Task: Create a rule when a checklist is made incomplete in a card by anyone.
Action: Mouse pressed left at (694, 185)
Screenshot: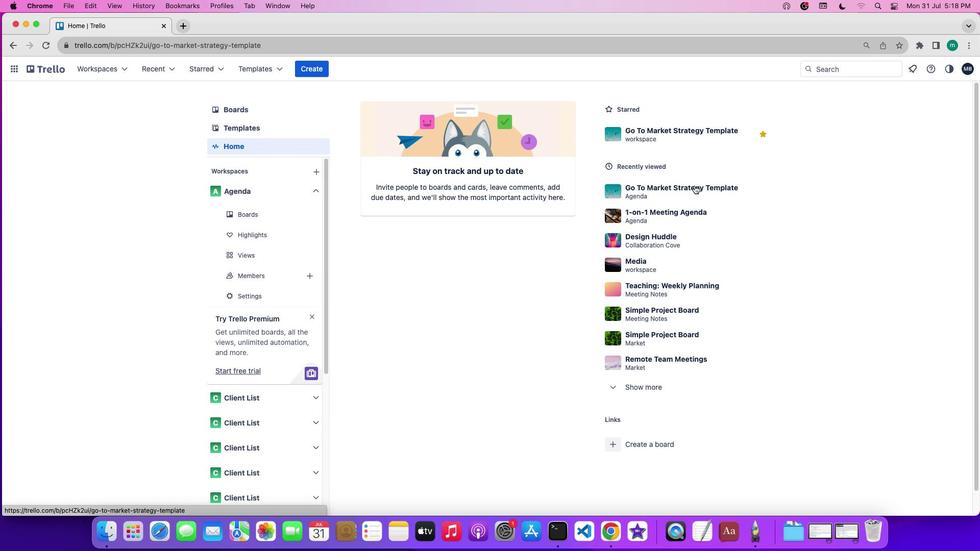 
Action: Mouse moved to (887, 213)
Screenshot: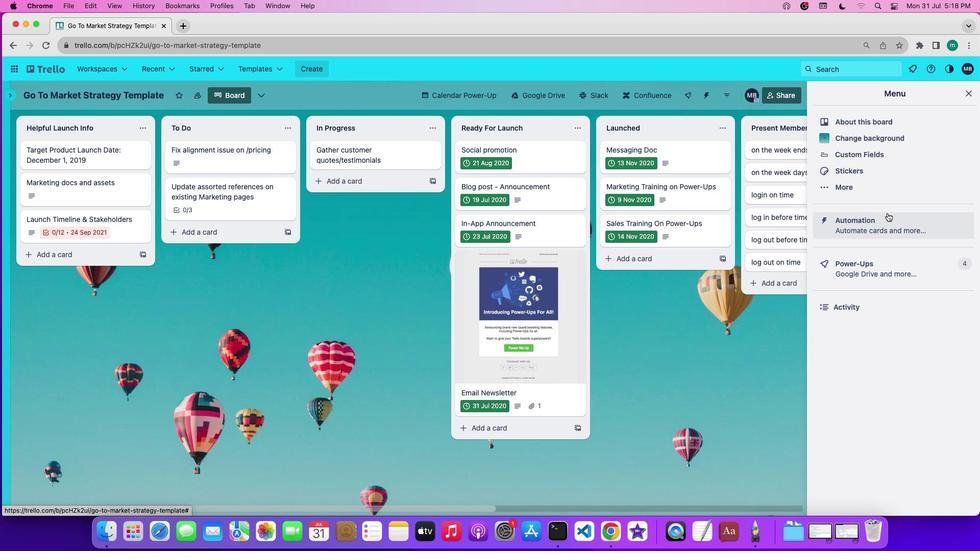 
Action: Mouse pressed left at (887, 213)
Screenshot: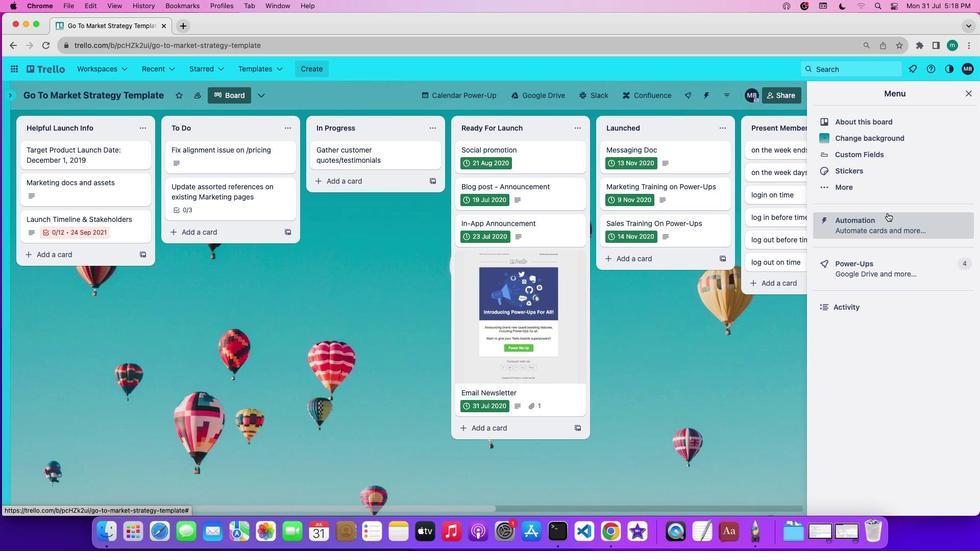
Action: Mouse moved to (65, 179)
Screenshot: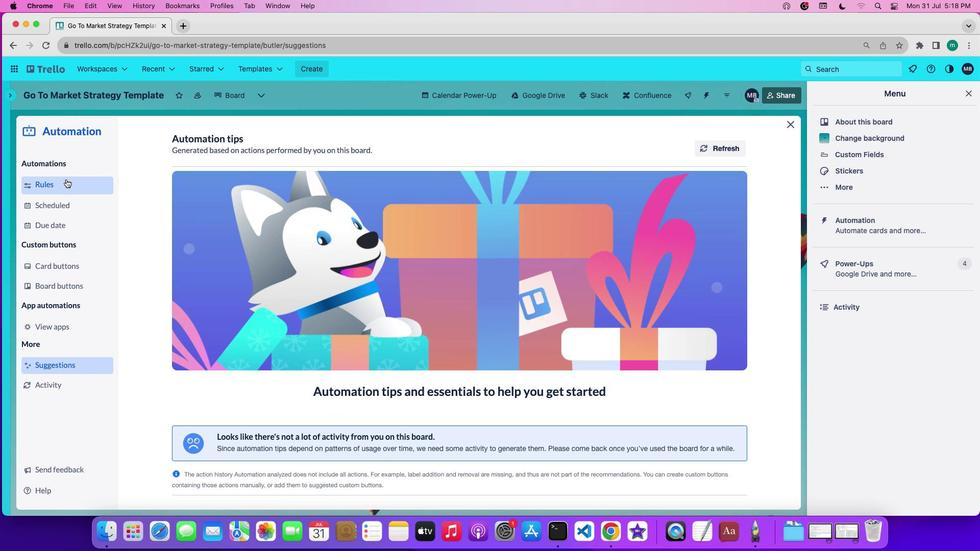
Action: Mouse pressed left at (65, 179)
Screenshot: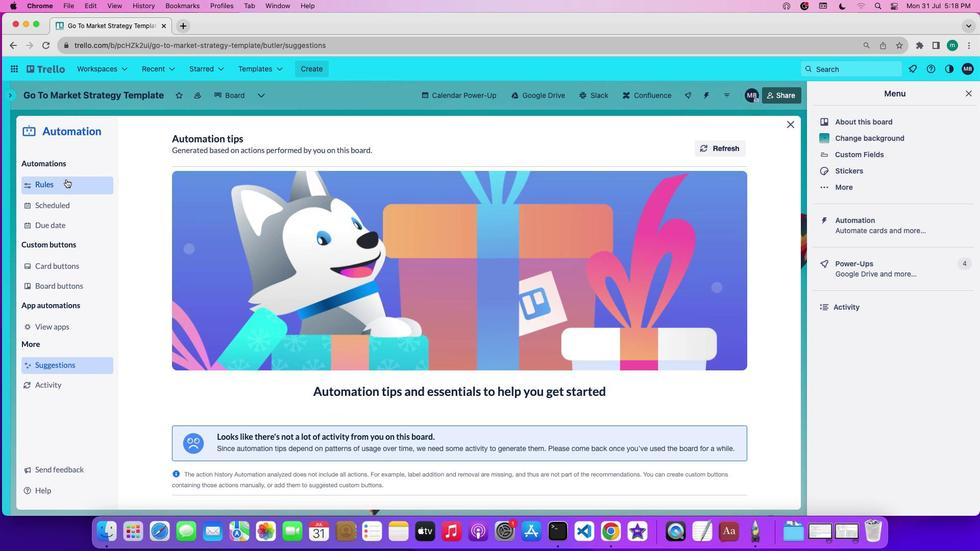 
Action: Mouse moved to (219, 369)
Screenshot: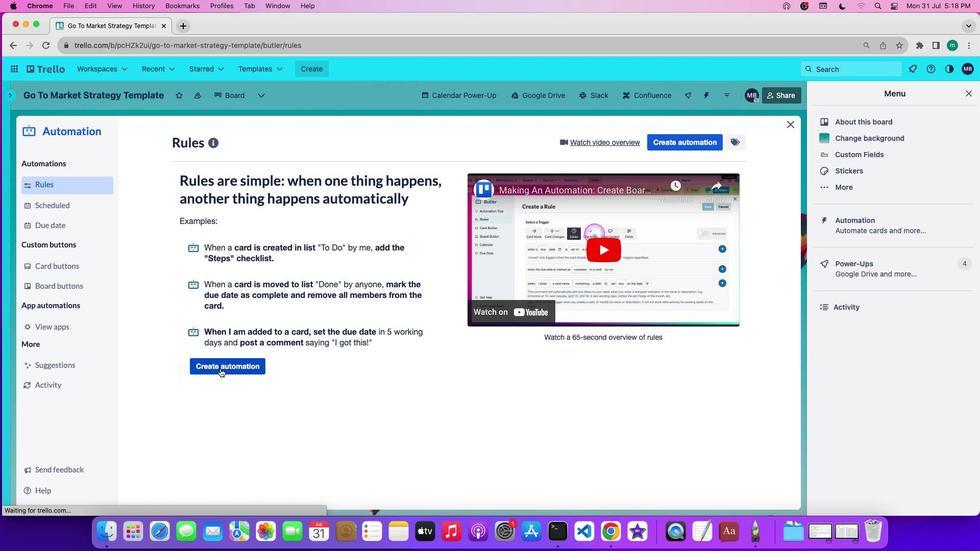 
Action: Mouse pressed left at (219, 369)
Screenshot: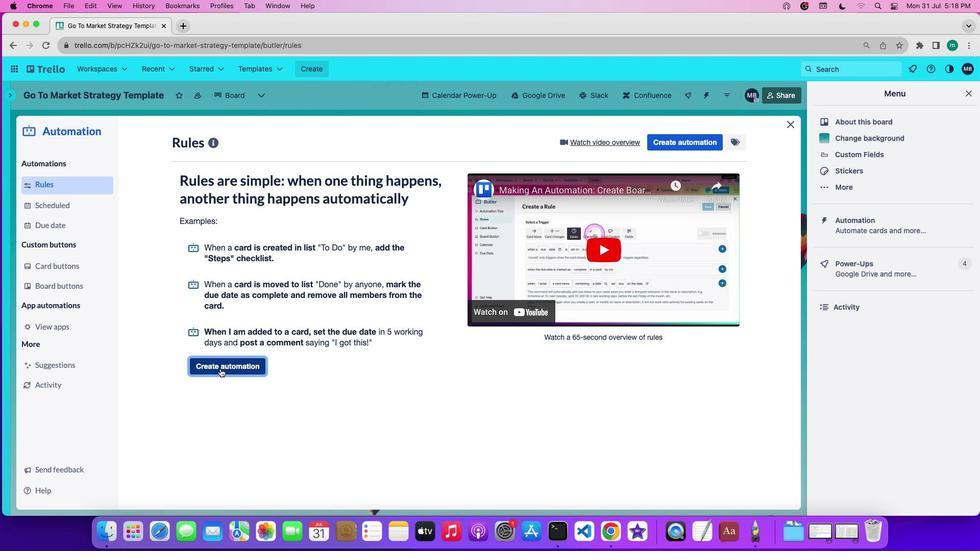
Action: Mouse moved to (440, 237)
Screenshot: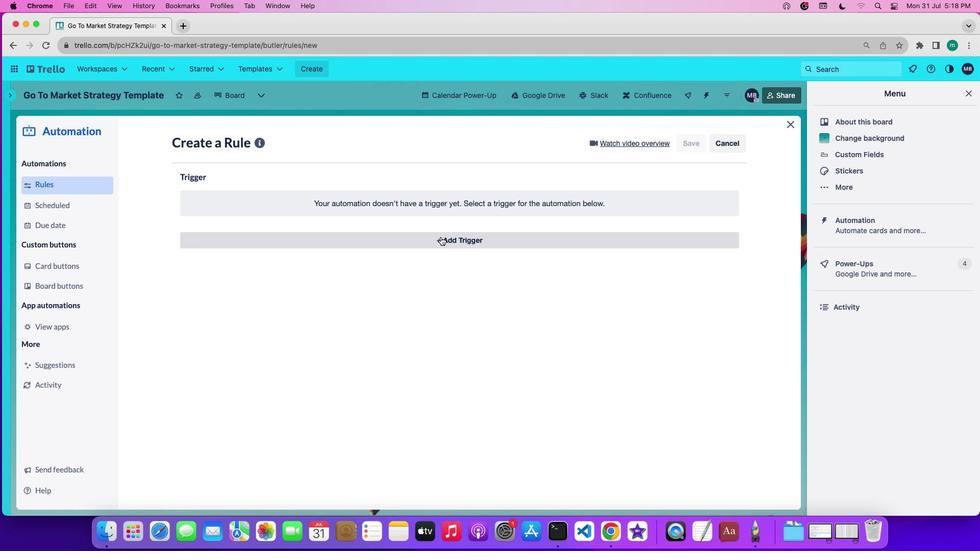
Action: Mouse pressed left at (440, 237)
Screenshot: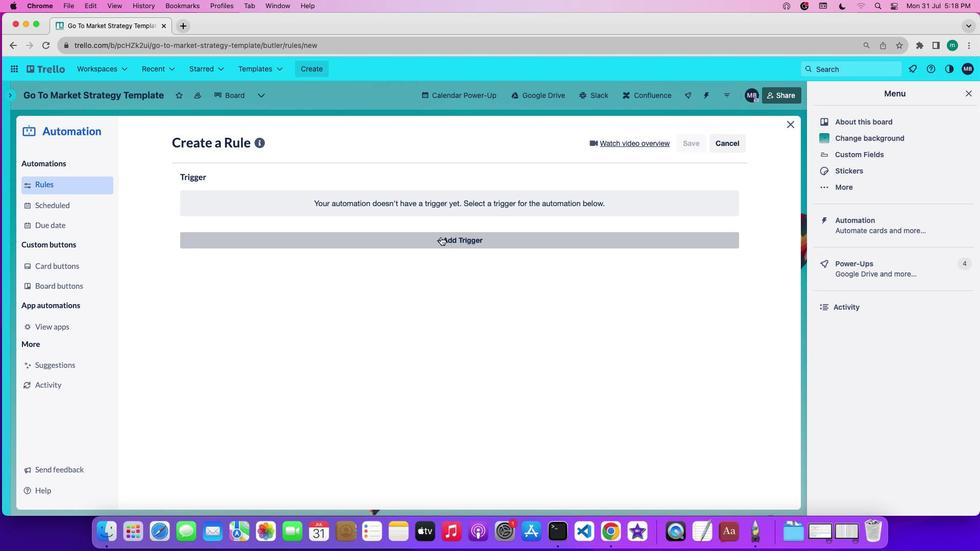 
Action: Mouse moved to (324, 279)
Screenshot: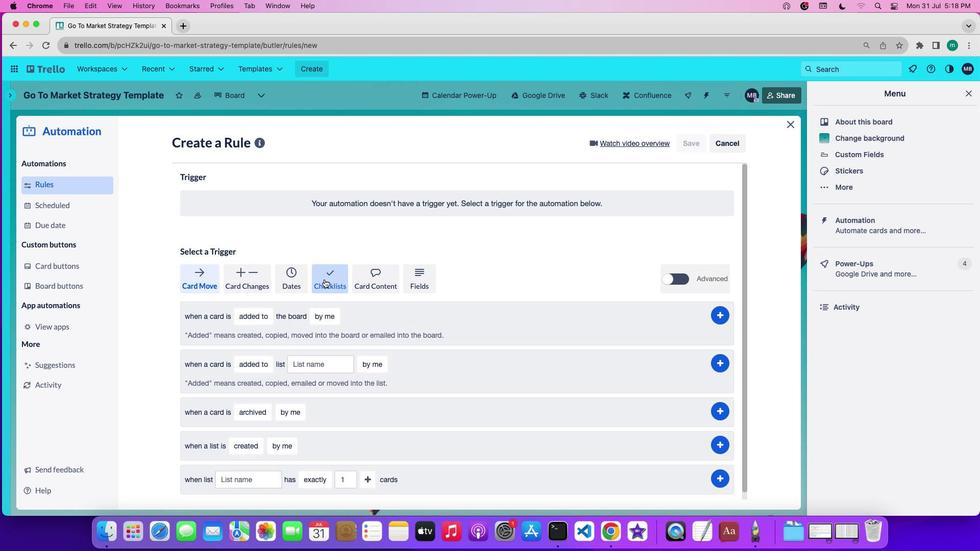 
Action: Mouse pressed left at (324, 279)
Screenshot: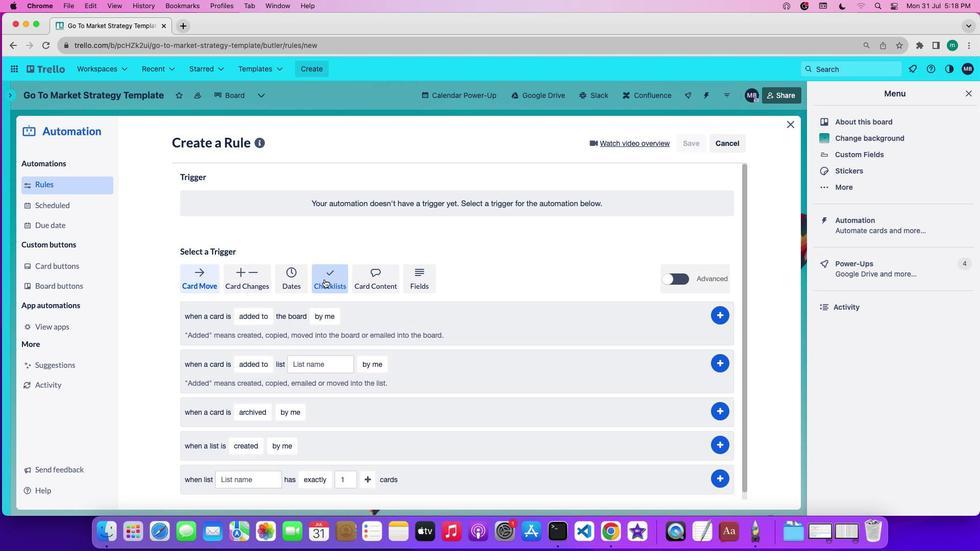 
Action: Mouse moved to (272, 352)
Screenshot: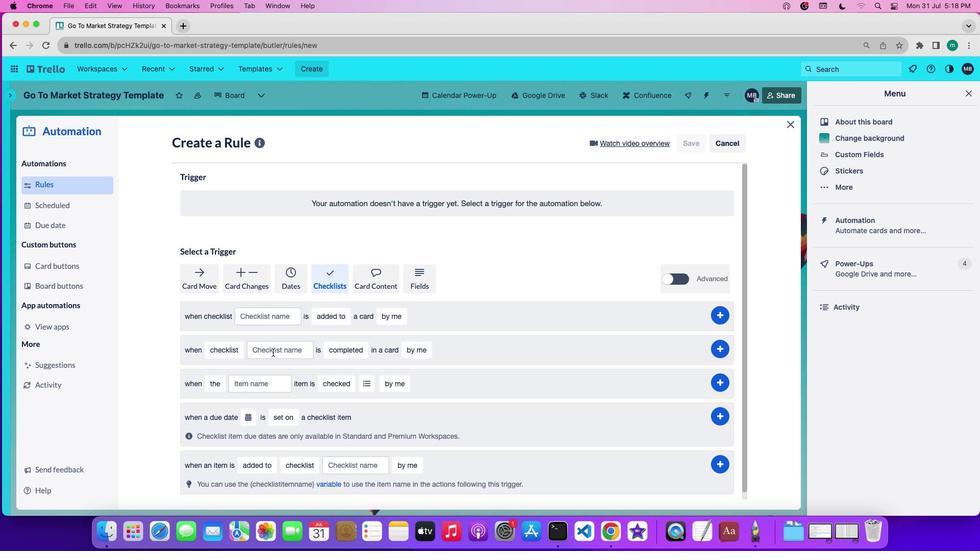 
Action: Mouse pressed left at (272, 352)
Screenshot: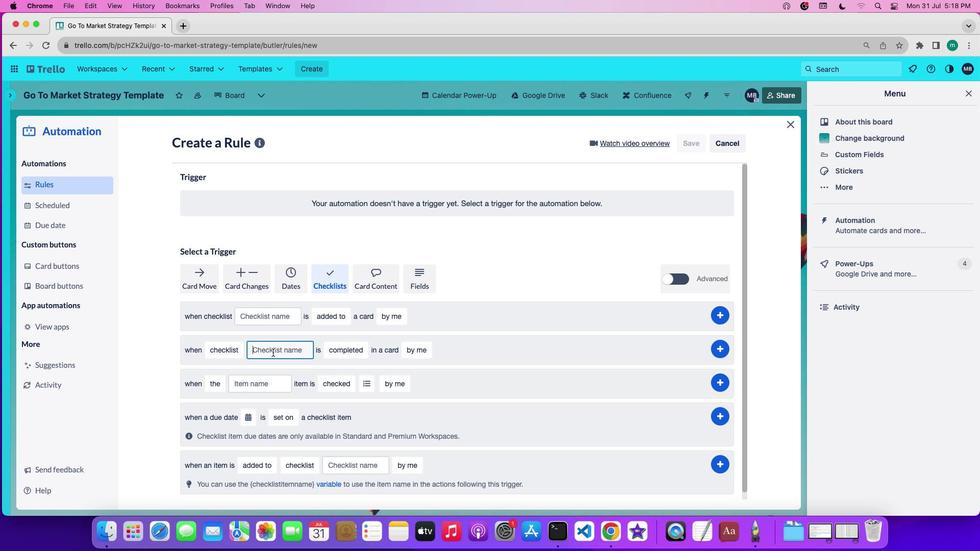 
Action: Mouse moved to (277, 350)
Screenshot: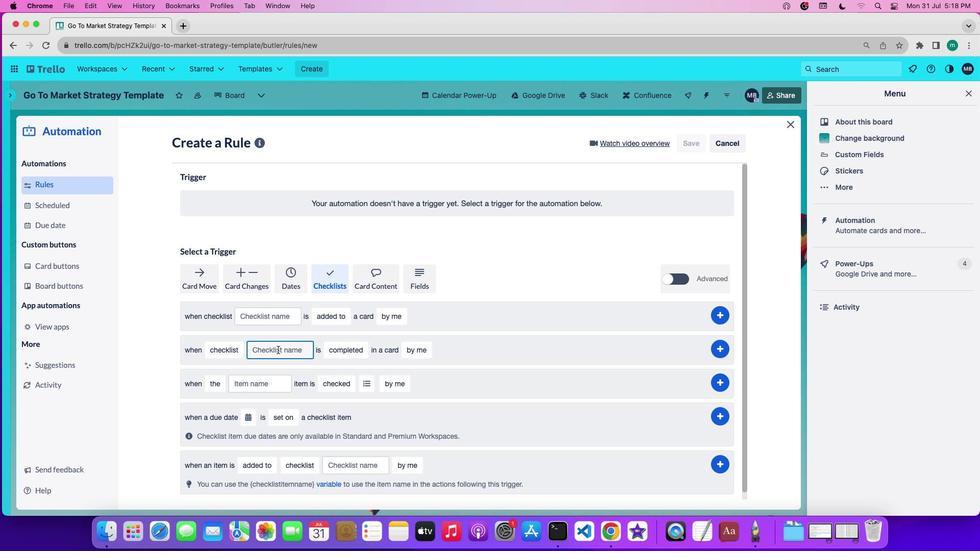 
Action: Mouse pressed left at (277, 350)
Screenshot: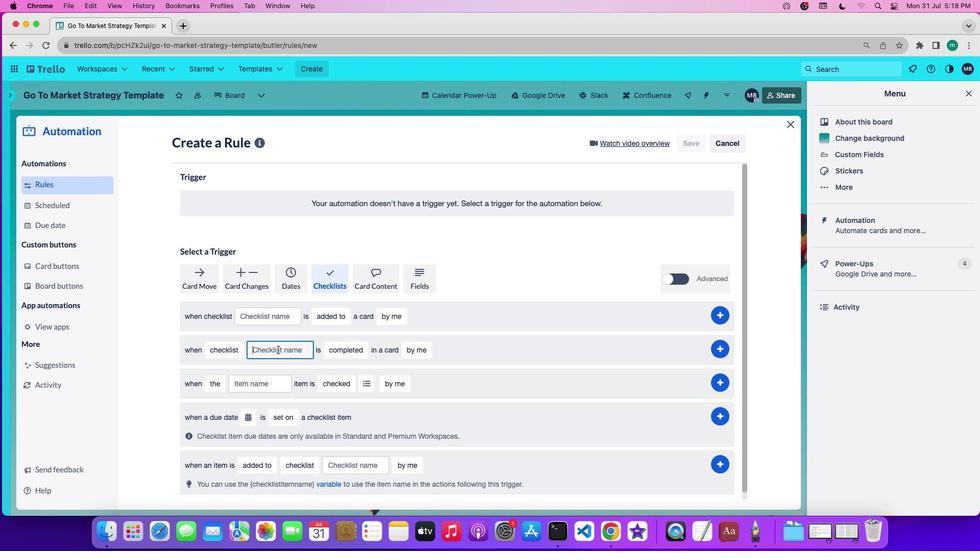 
Action: Mouse moved to (218, 352)
Screenshot: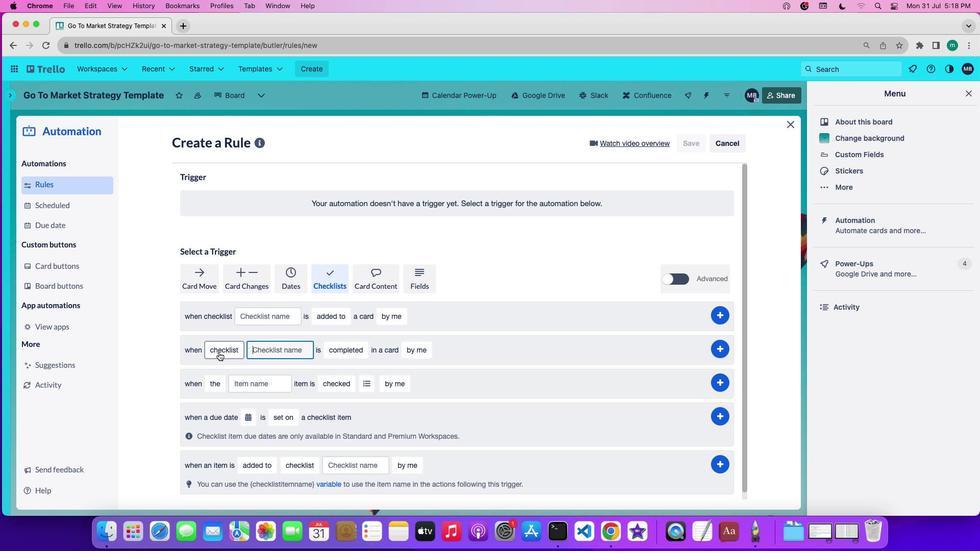 
Action: Mouse pressed left at (218, 352)
Screenshot: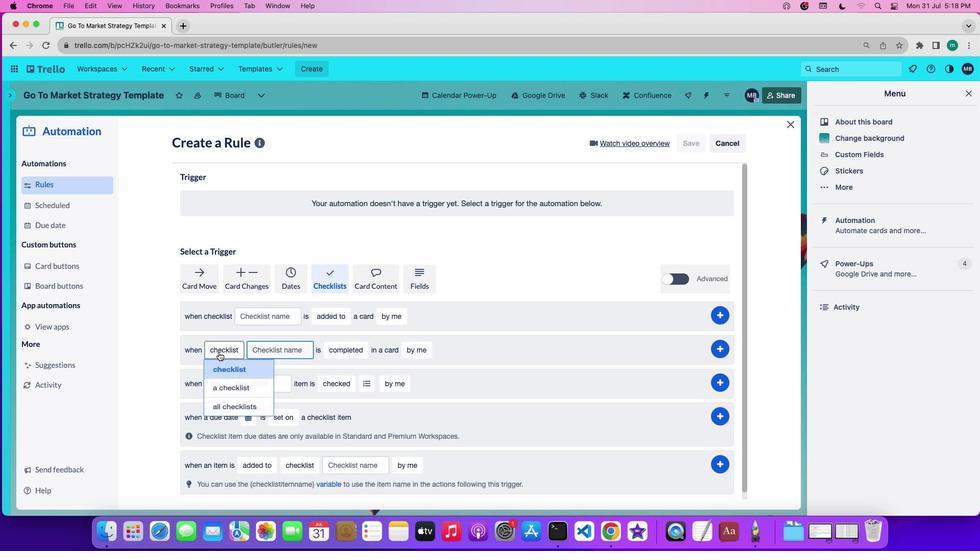 
Action: Mouse moved to (229, 388)
Screenshot: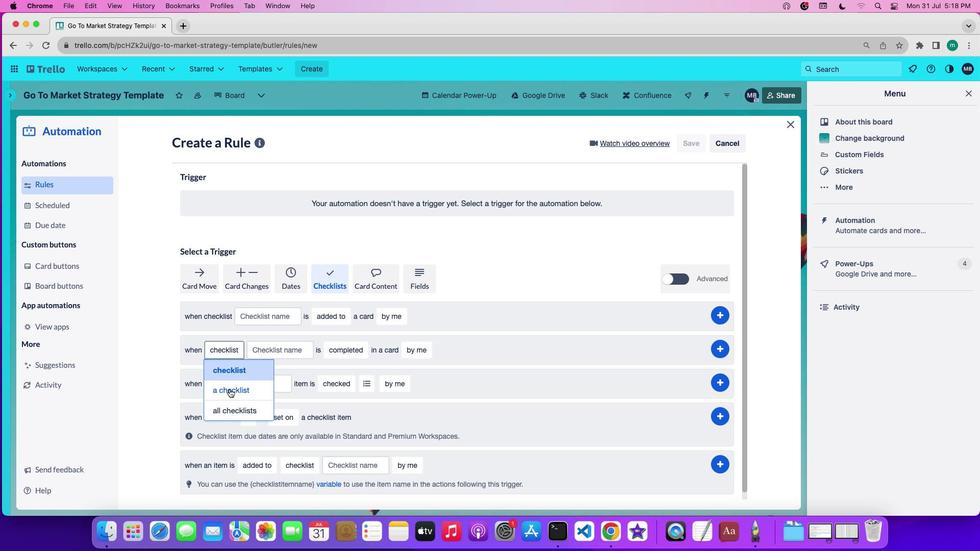 
Action: Mouse pressed left at (229, 388)
Screenshot: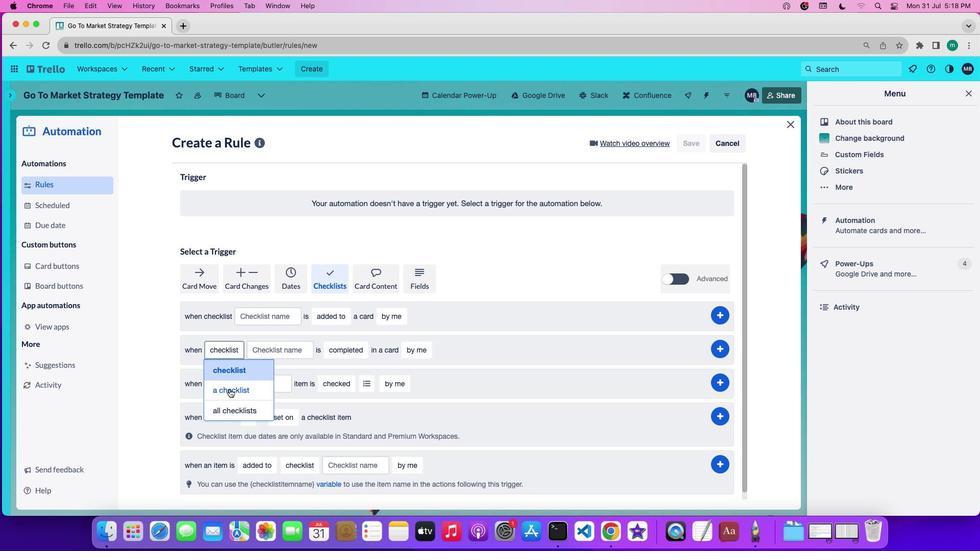 
Action: Mouse moved to (281, 396)
Screenshot: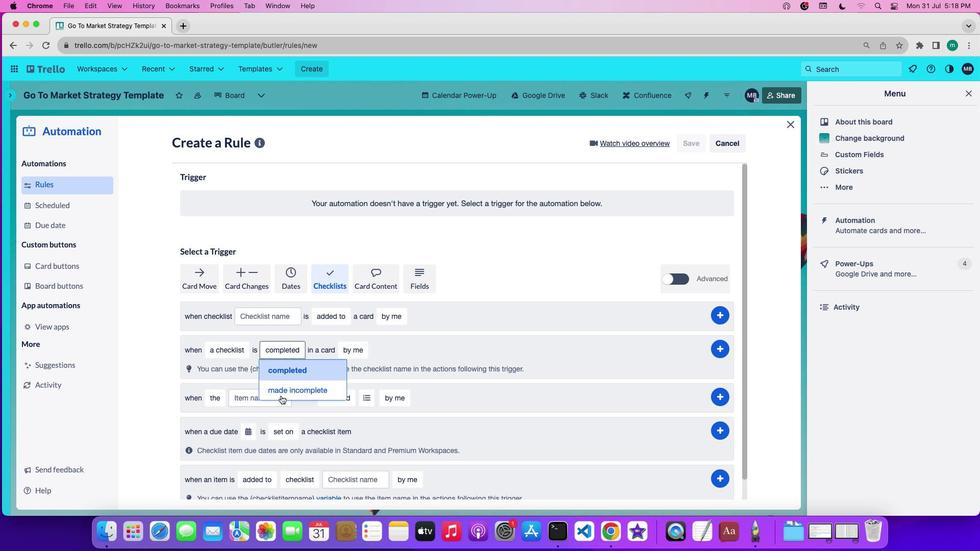 
Action: Mouse pressed left at (281, 396)
Screenshot: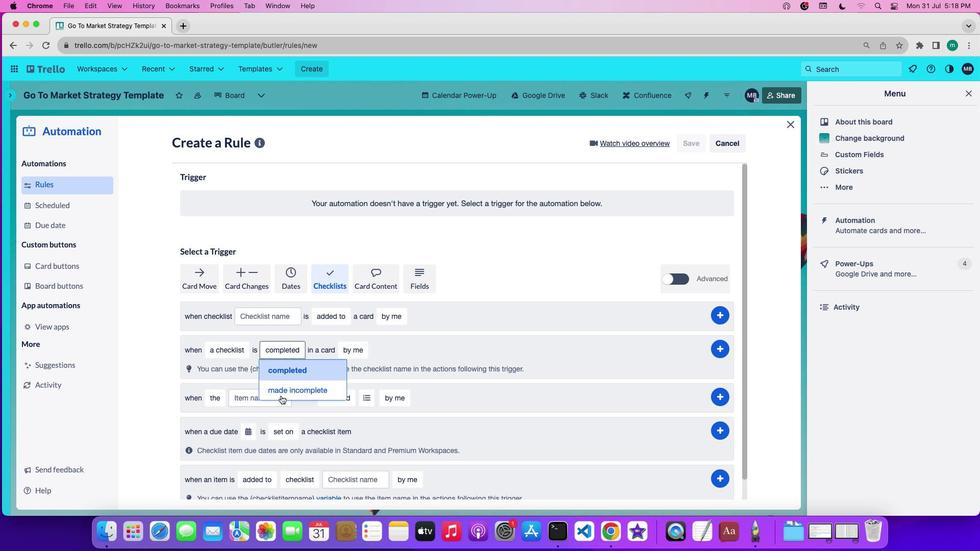 
Action: Mouse moved to (373, 352)
Screenshot: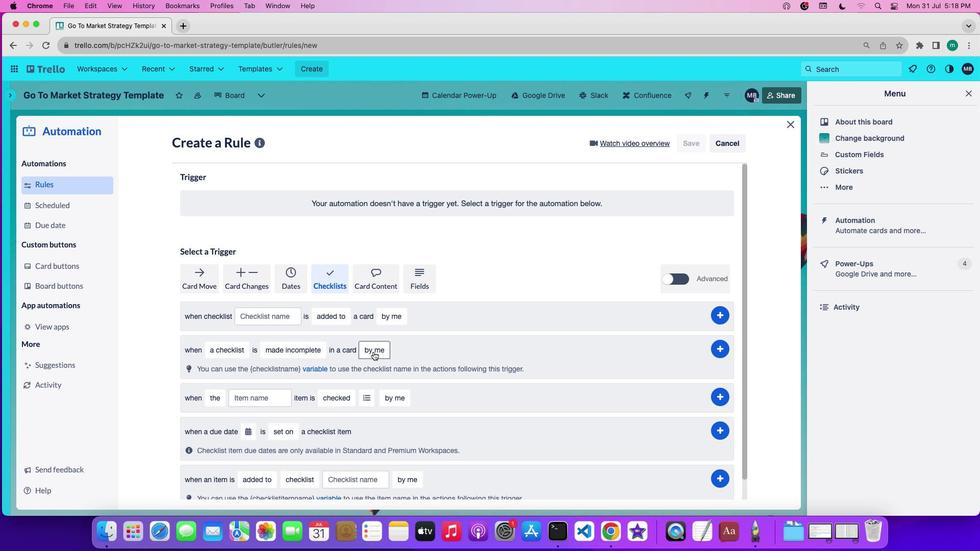 
Action: Mouse pressed left at (373, 352)
Screenshot: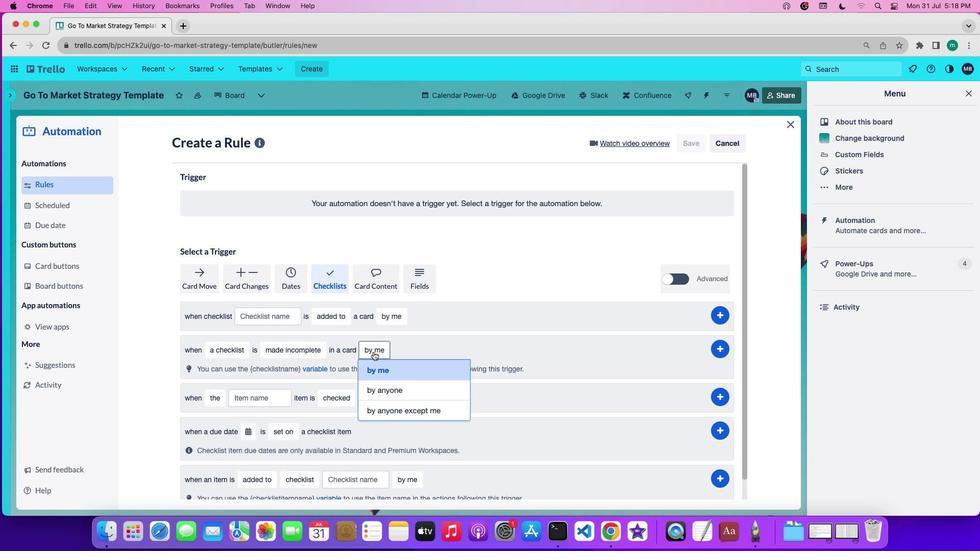 
Action: Mouse moved to (387, 386)
Screenshot: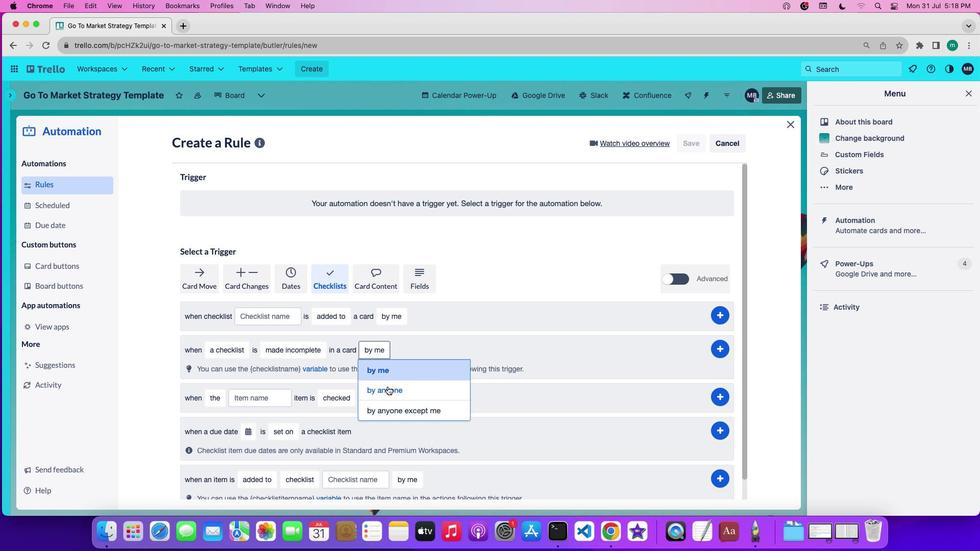 
Action: Mouse pressed left at (387, 386)
Screenshot: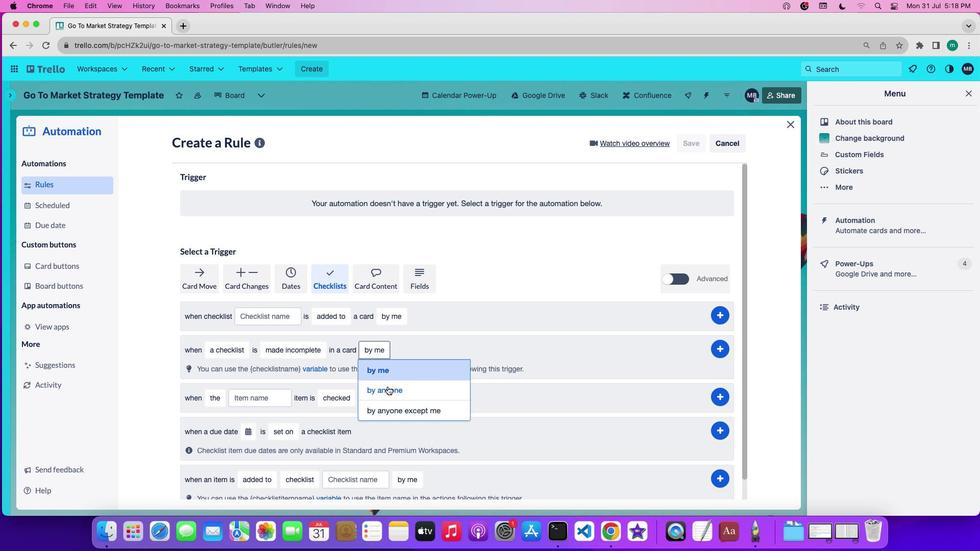 
Action: Mouse moved to (718, 347)
Screenshot: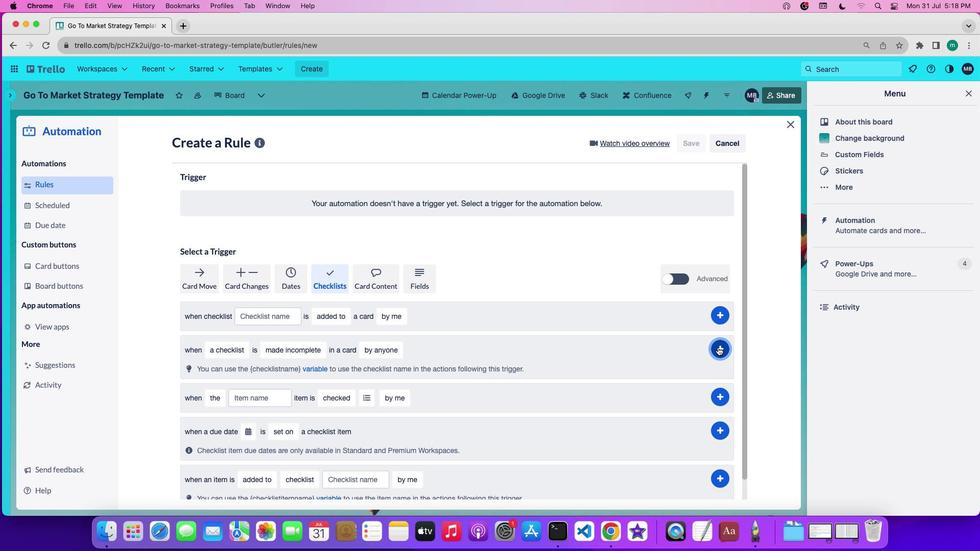 
Action: Mouse pressed left at (718, 347)
Screenshot: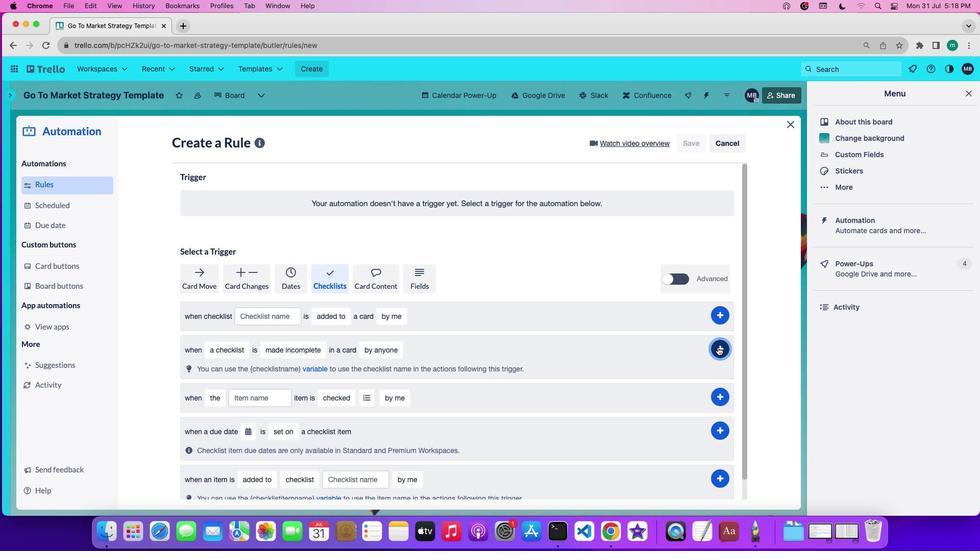 
Action: Mouse moved to (720, 347)
Screenshot: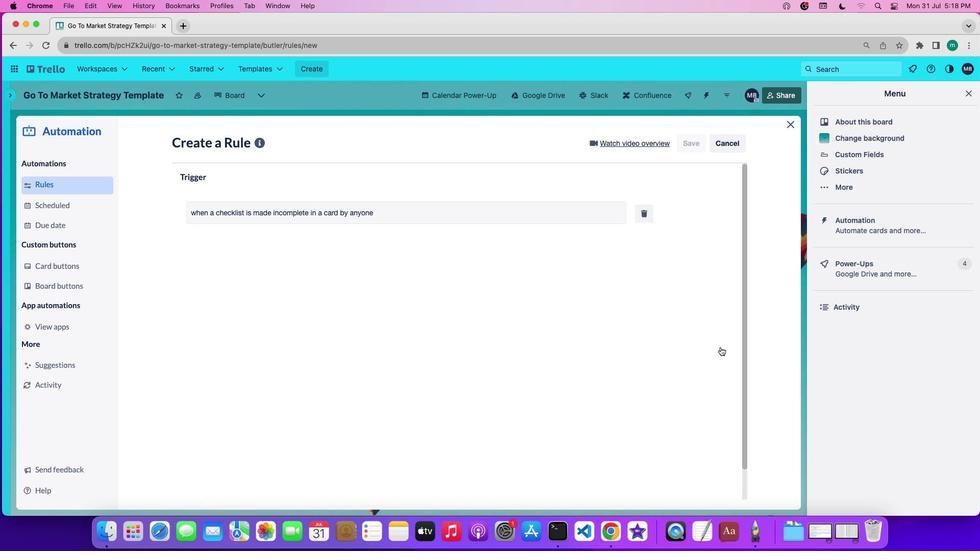 
